 Task: Select a due date automation when advanced on, 2 days before a card is due add dates due in more than 1 working days at 11:00 AM.
Action: Mouse moved to (956, 74)
Screenshot: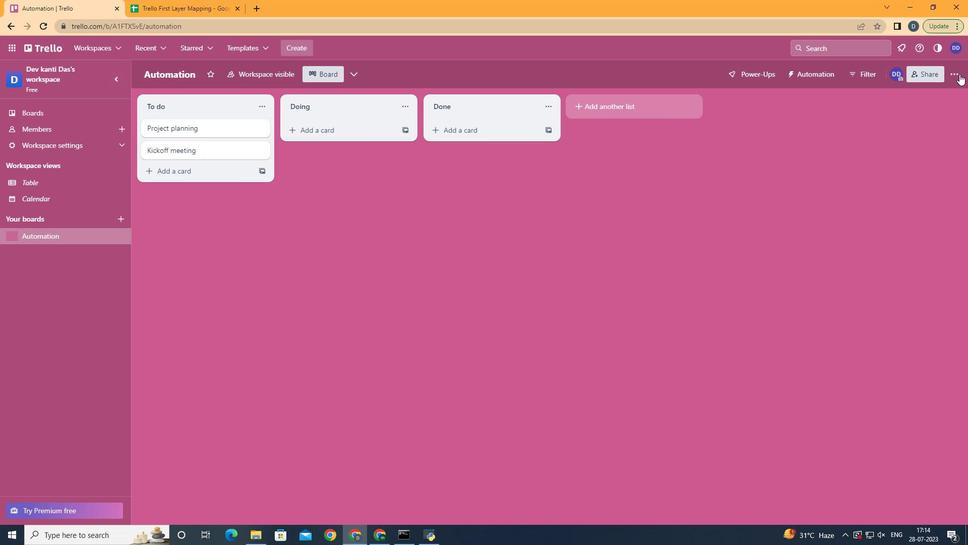 
Action: Mouse pressed left at (956, 74)
Screenshot: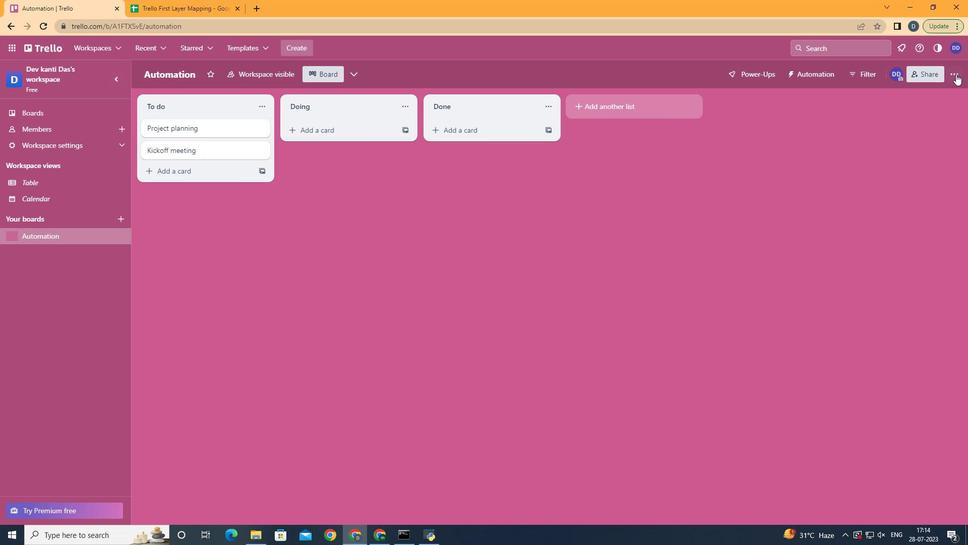 
Action: Mouse moved to (884, 204)
Screenshot: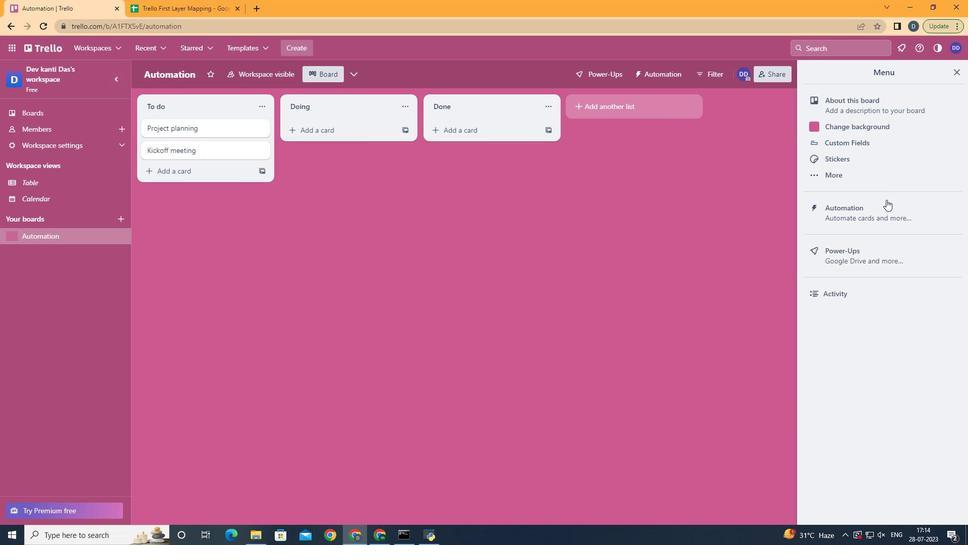 
Action: Mouse pressed left at (884, 204)
Screenshot: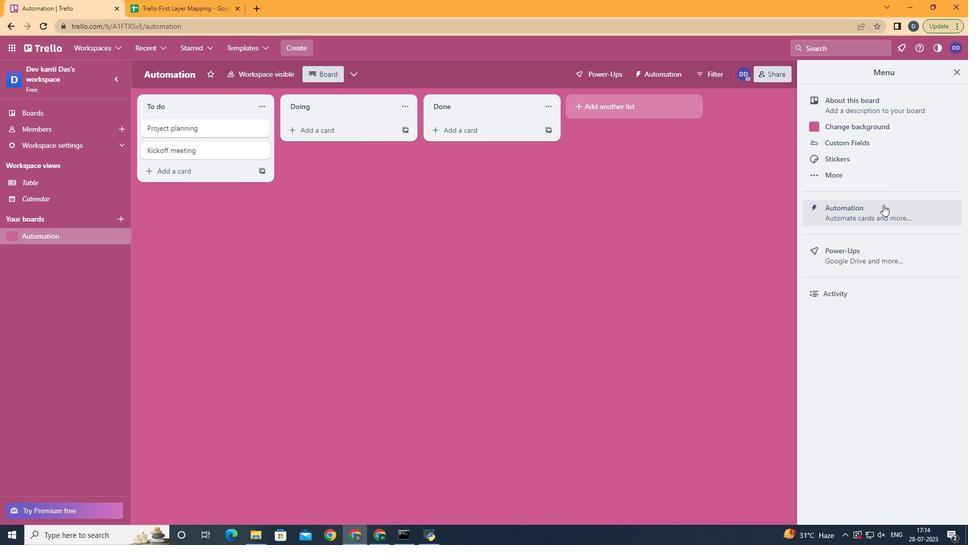 
Action: Mouse moved to (198, 202)
Screenshot: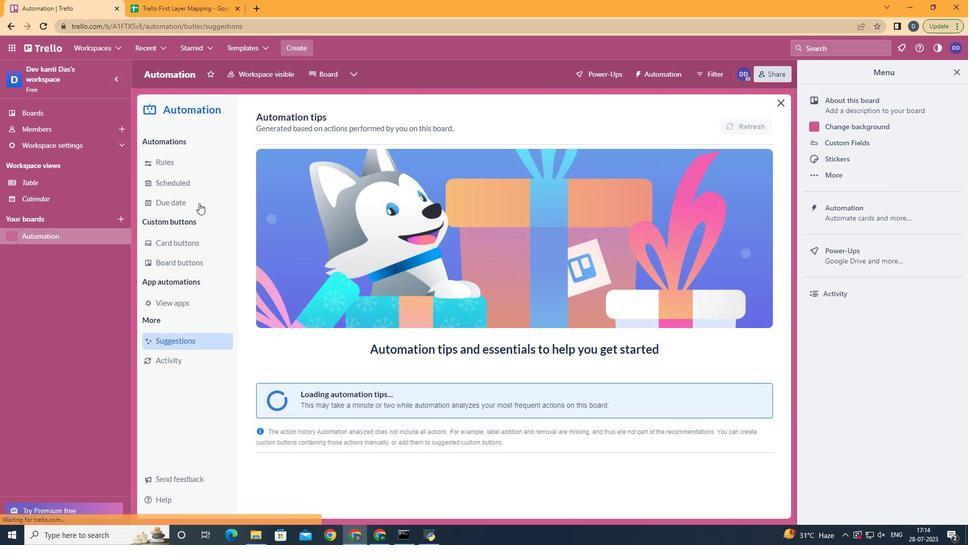 
Action: Mouse pressed left at (198, 202)
Screenshot: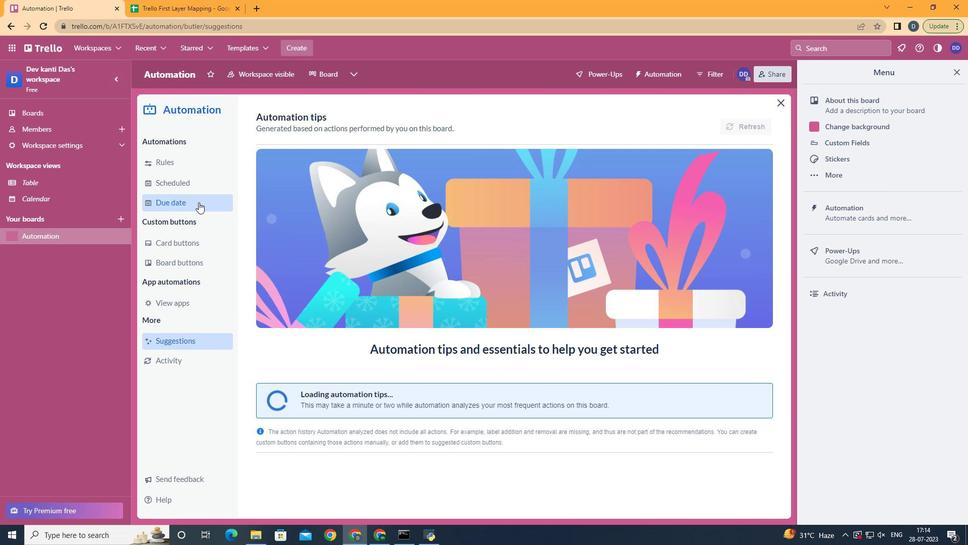 
Action: Mouse moved to (735, 123)
Screenshot: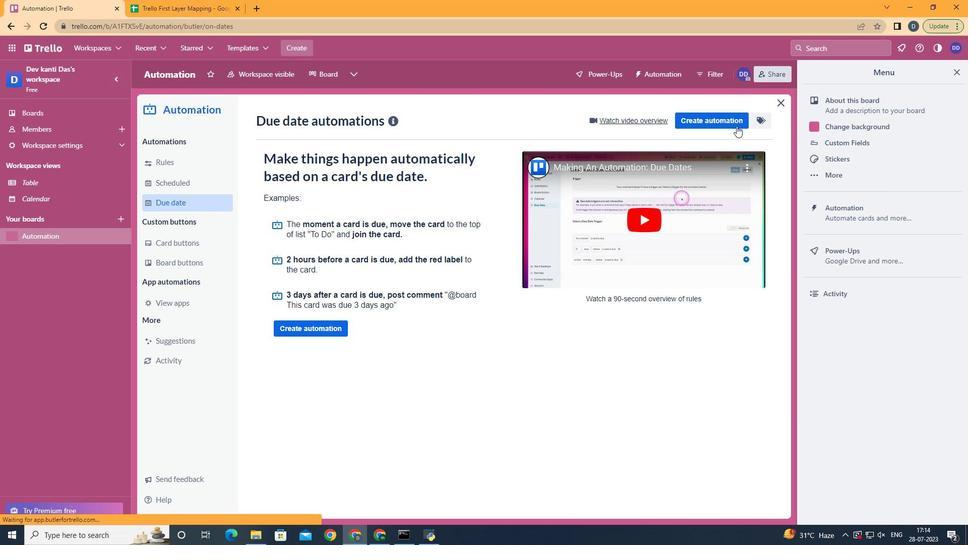 
Action: Mouse pressed left at (735, 123)
Screenshot: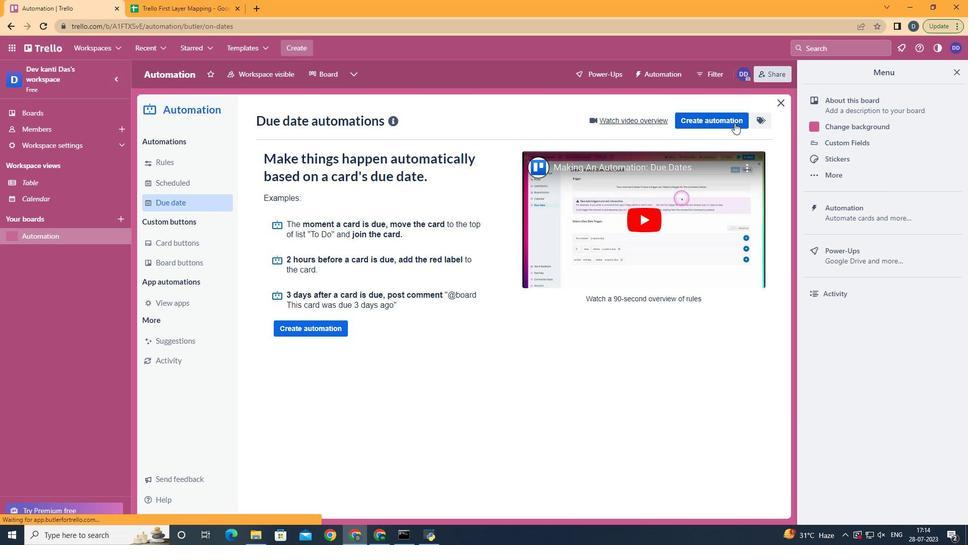 
Action: Mouse moved to (483, 216)
Screenshot: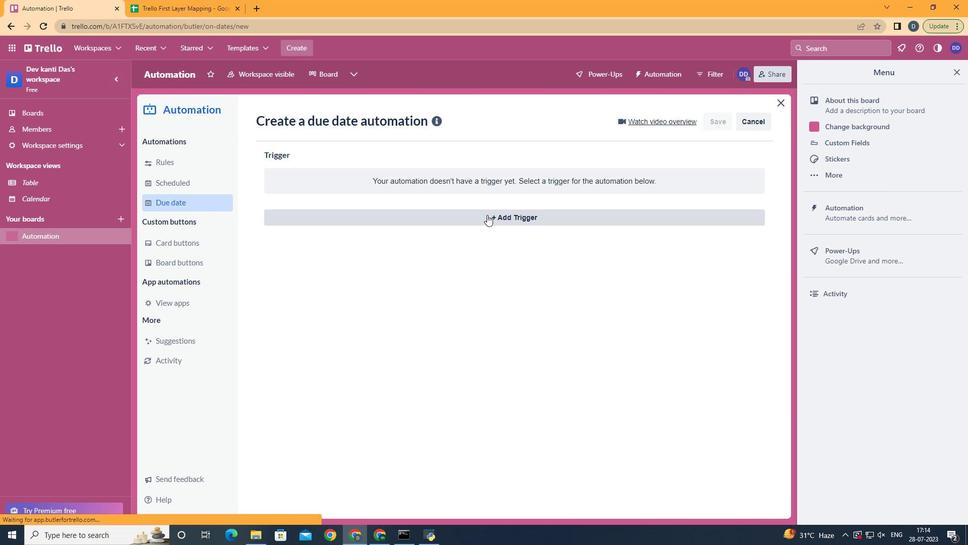 
Action: Mouse pressed left at (483, 216)
Screenshot: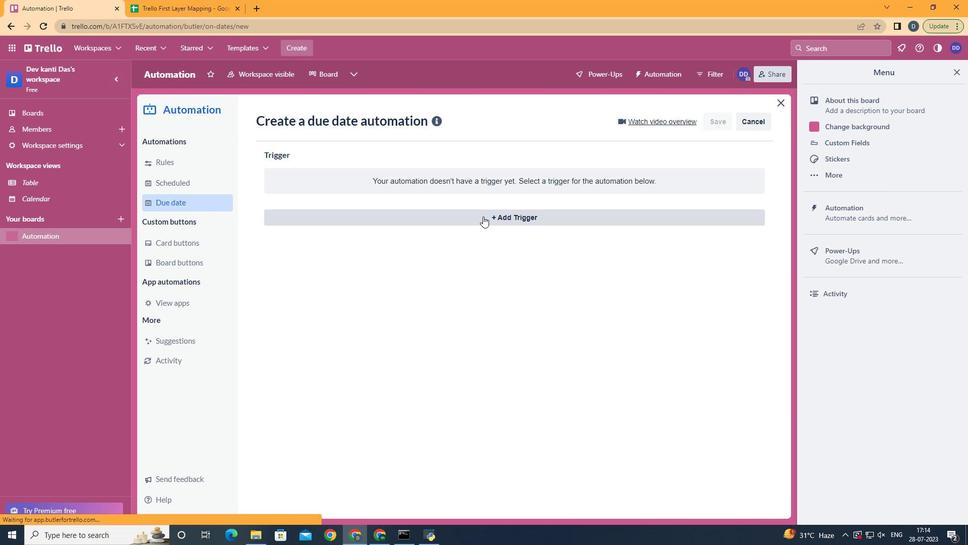 
Action: Mouse moved to (403, 368)
Screenshot: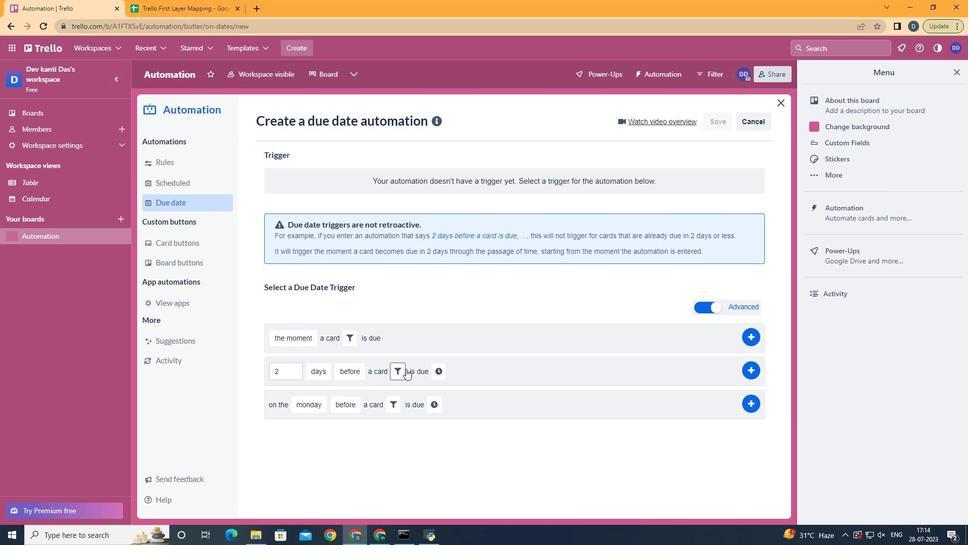 
Action: Mouse pressed left at (403, 368)
Screenshot: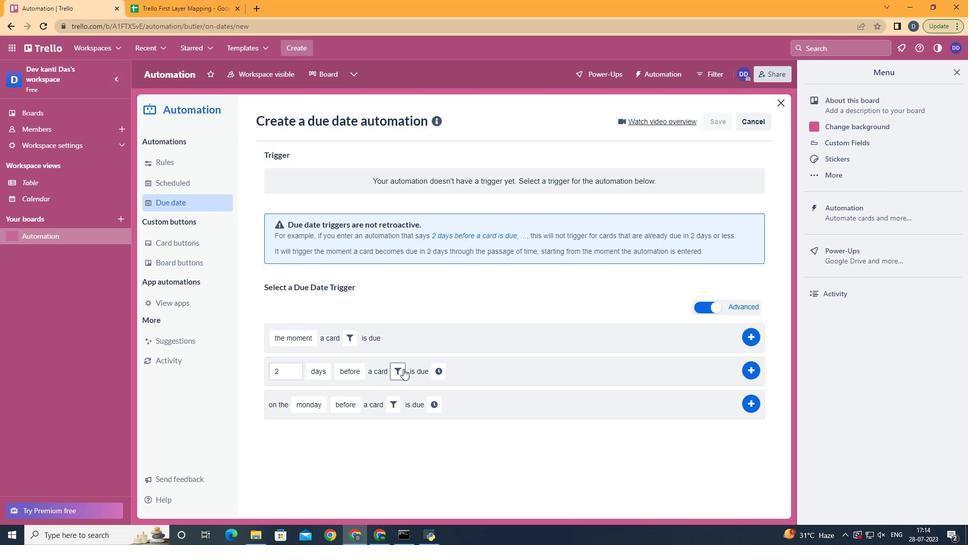 
Action: Mouse moved to (457, 403)
Screenshot: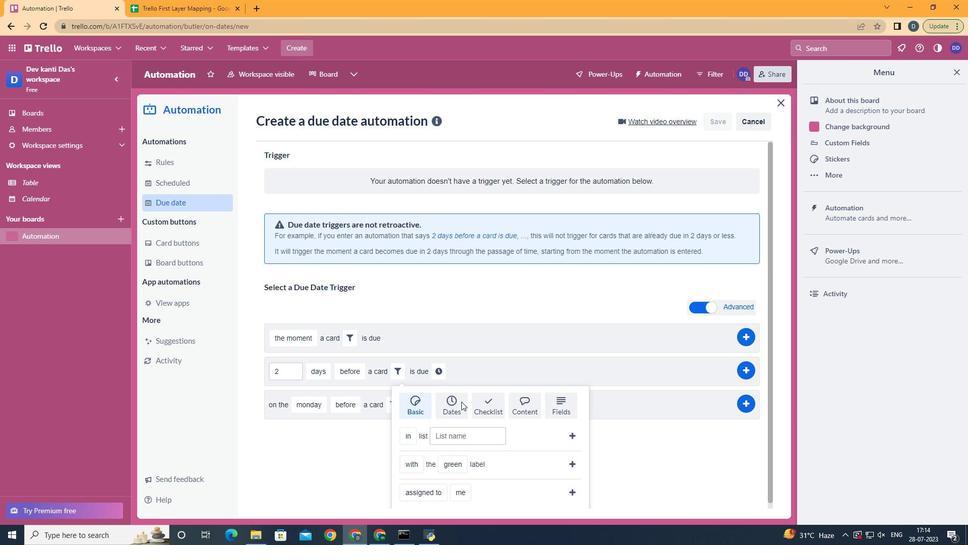 
Action: Mouse pressed left at (457, 403)
Screenshot: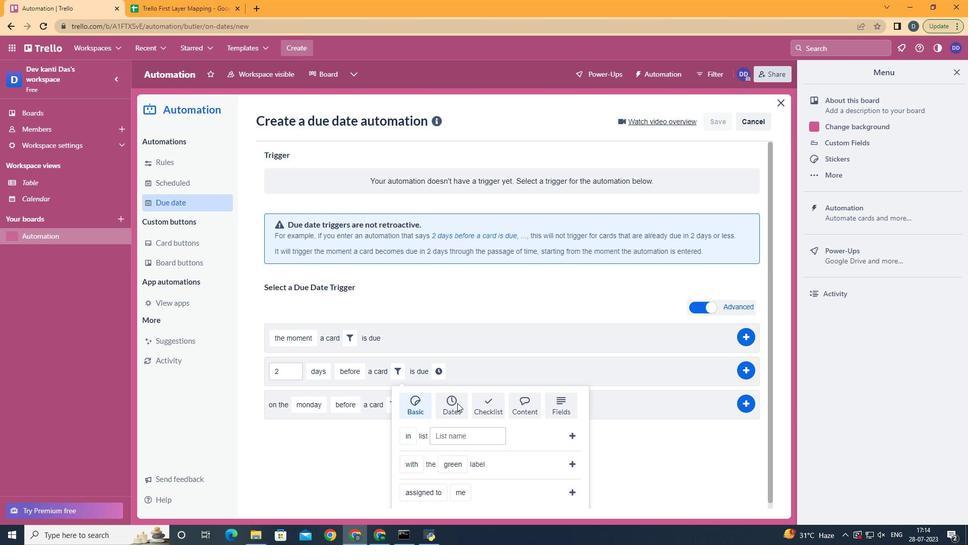
Action: Mouse scrolled (457, 402) with delta (0, 0)
Screenshot: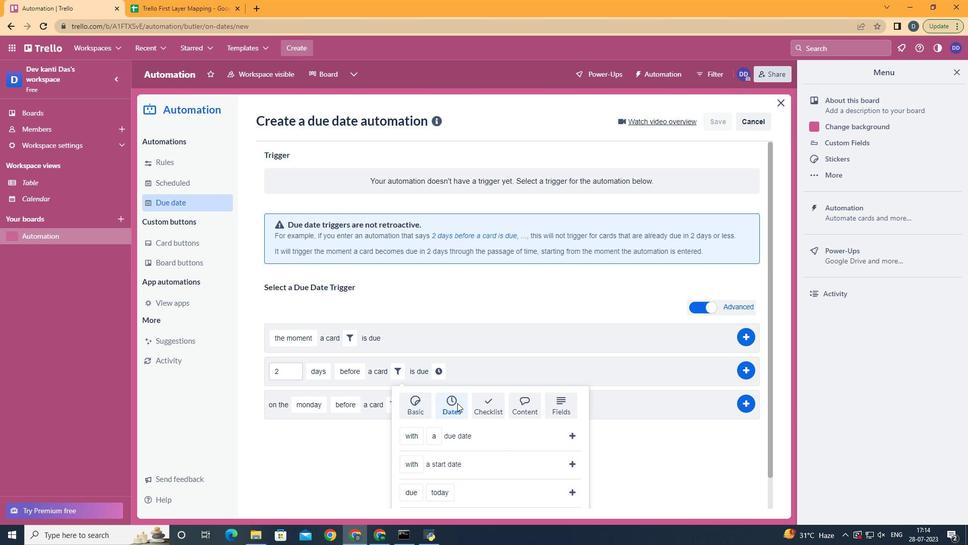 
Action: Mouse scrolled (457, 402) with delta (0, 0)
Screenshot: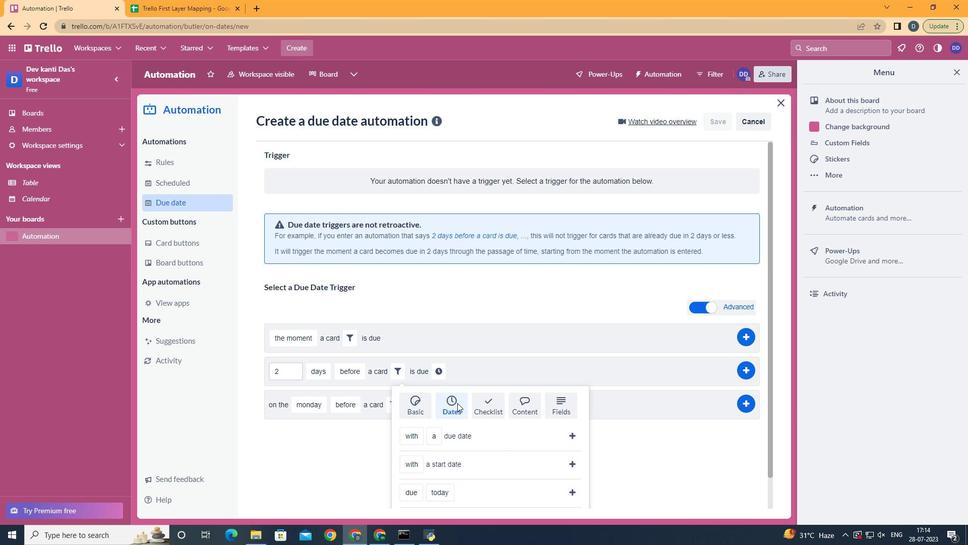
Action: Mouse scrolled (457, 402) with delta (0, 0)
Screenshot: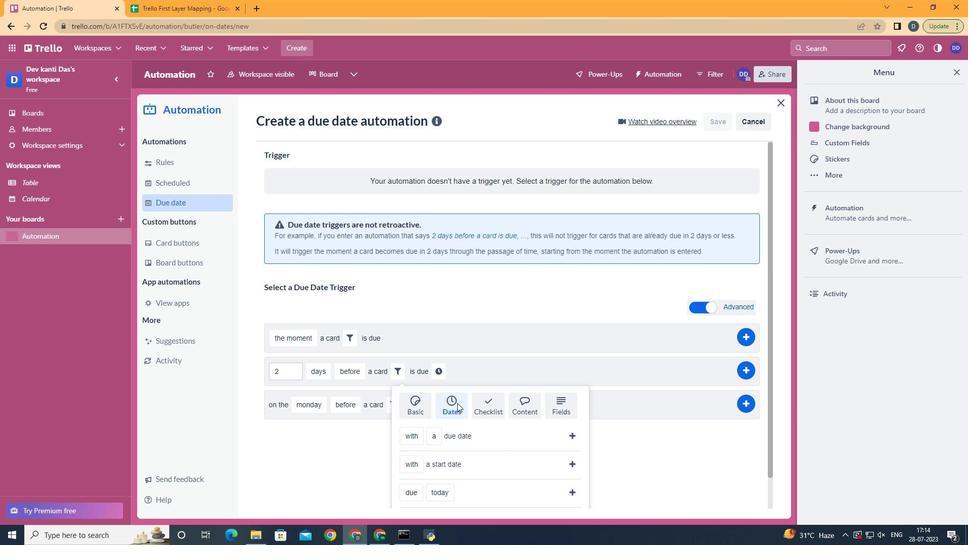 
Action: Mouse scrolled (457, 402) with delta (0, 0)
Screenshot: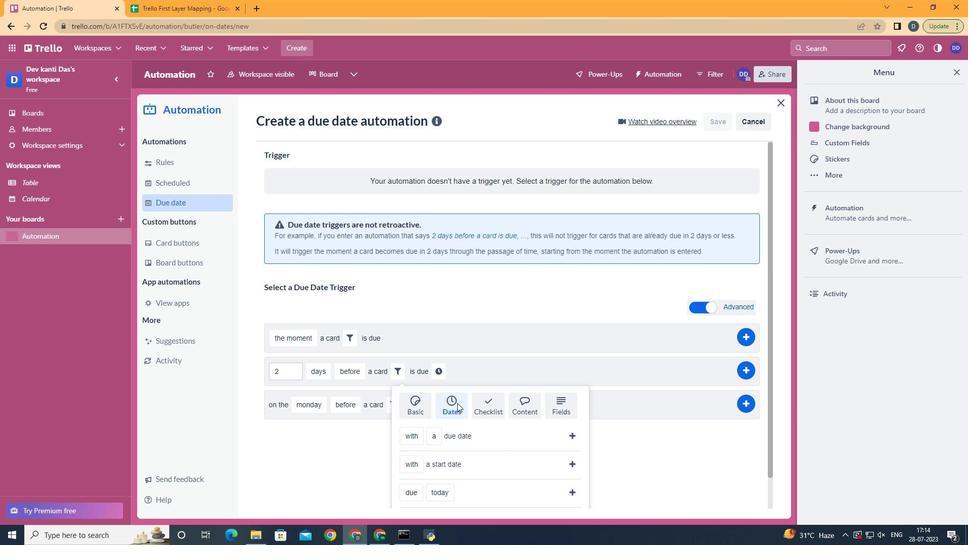 
Action: Mouse scrolled (457, 402) with delta (0, 0)
Screenshot: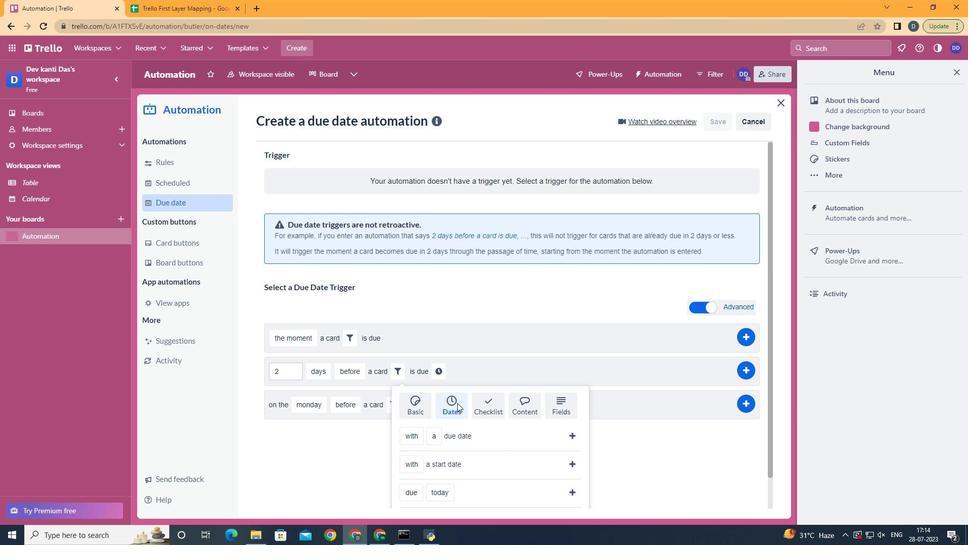 
Action: Mouse moved to (424, 451)
Screenshot: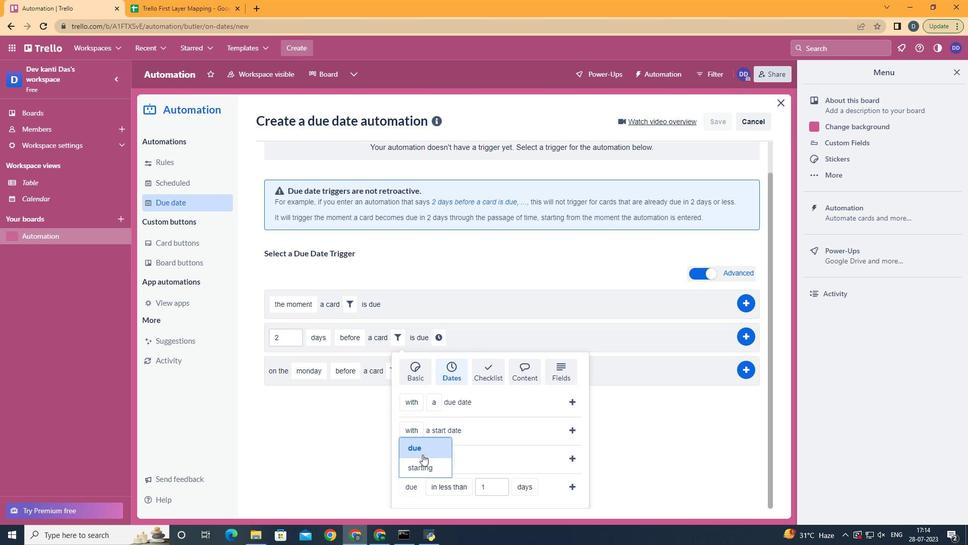 
Action: Mouse pressed left at (424, 451)
Screenshot: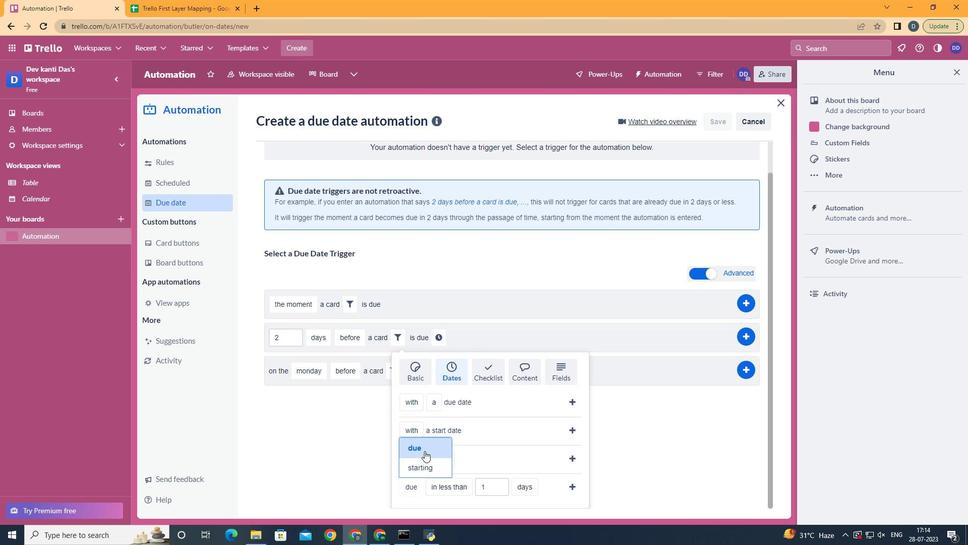 
Action: Mouse moved to (468, 424)
Screenshot: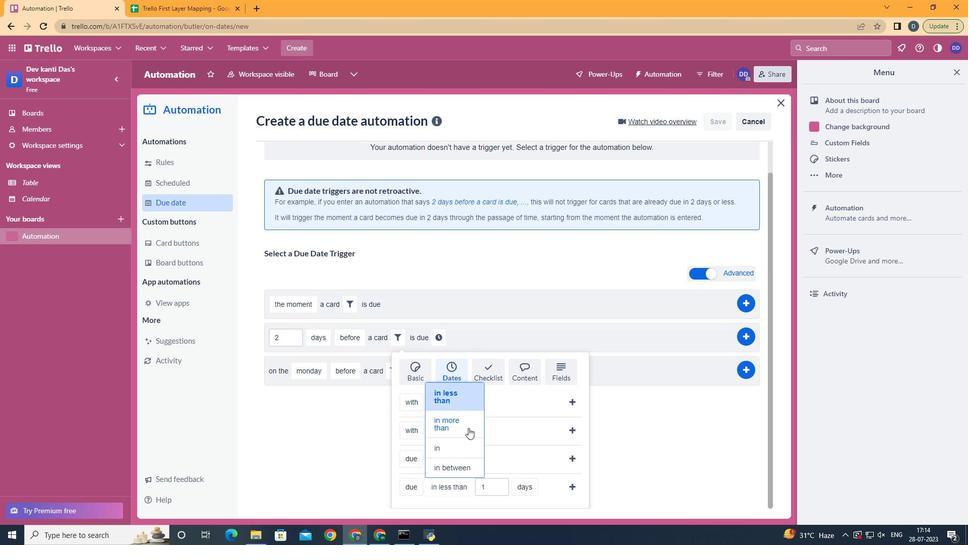 
Action: Mouse pressed left at (468, 424)
Screenshot: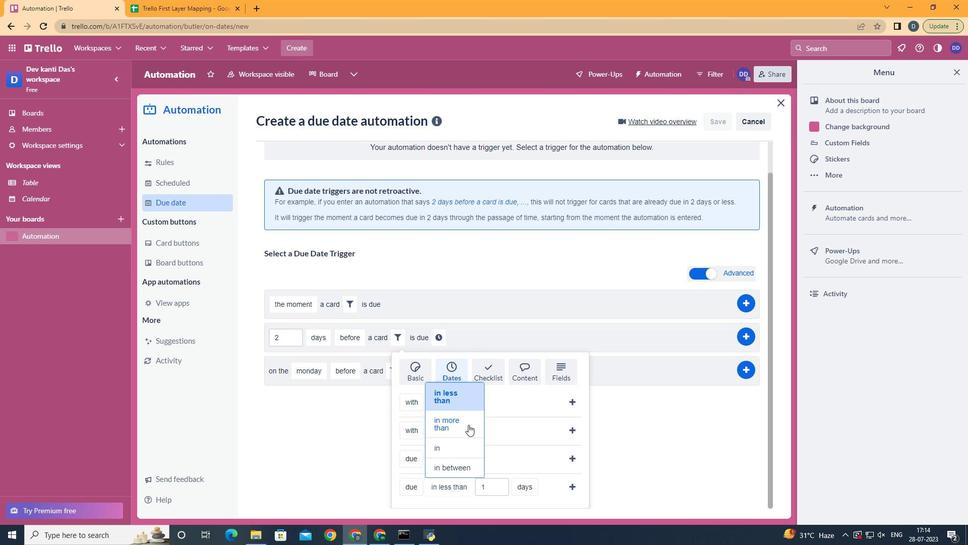 
Action: Mouse moved to (544, 471)
Screenshot: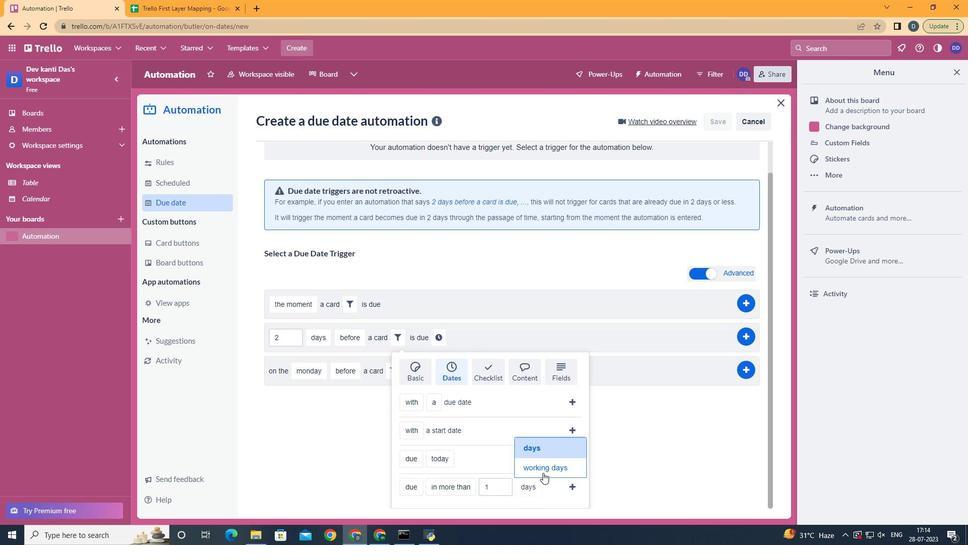 
Action: Mouse pressed left at (544, 471)
Screenshot: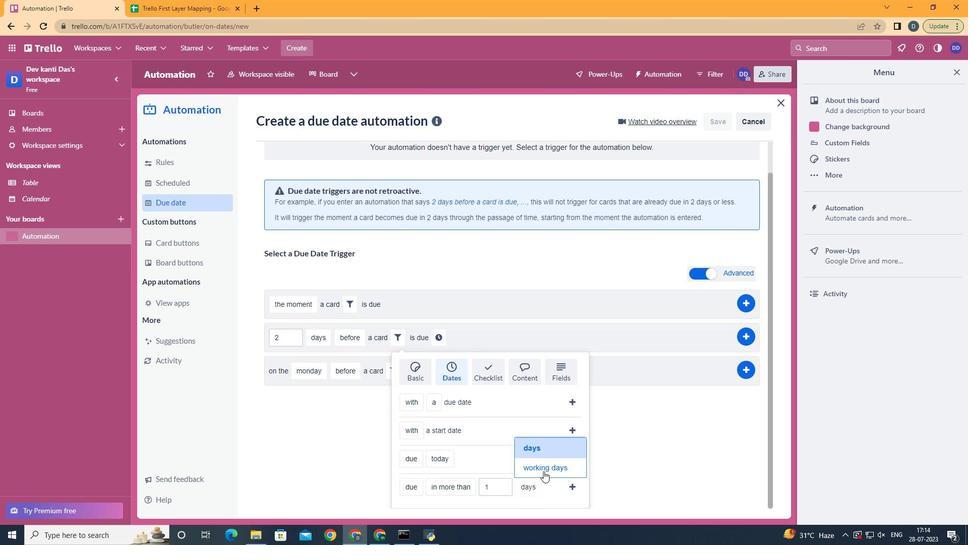 
Action: Mouse moved to (590, 486)
Screenshot: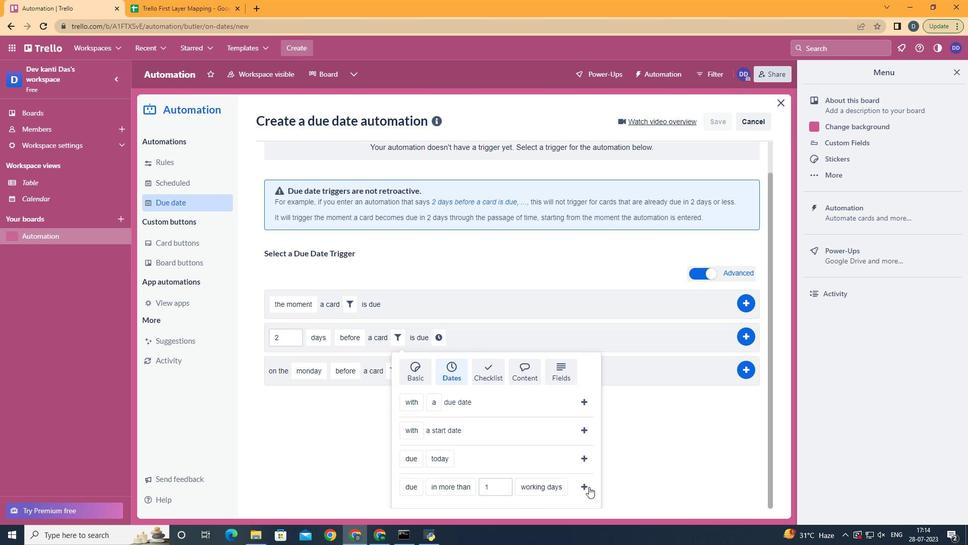
Action: Mouse pressed left at (590, 486)
Screenshot: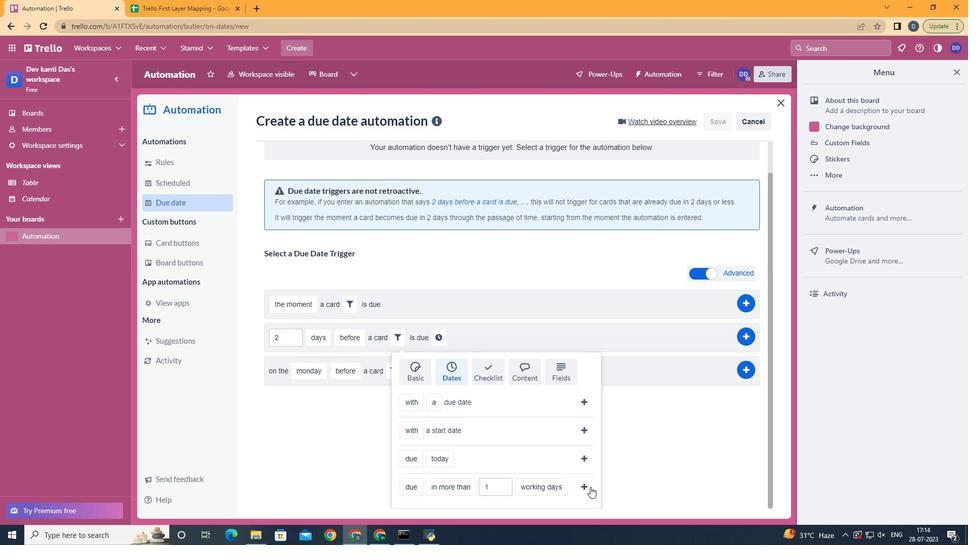 
Action: Mouse moved to (568, 379)
Screenshot: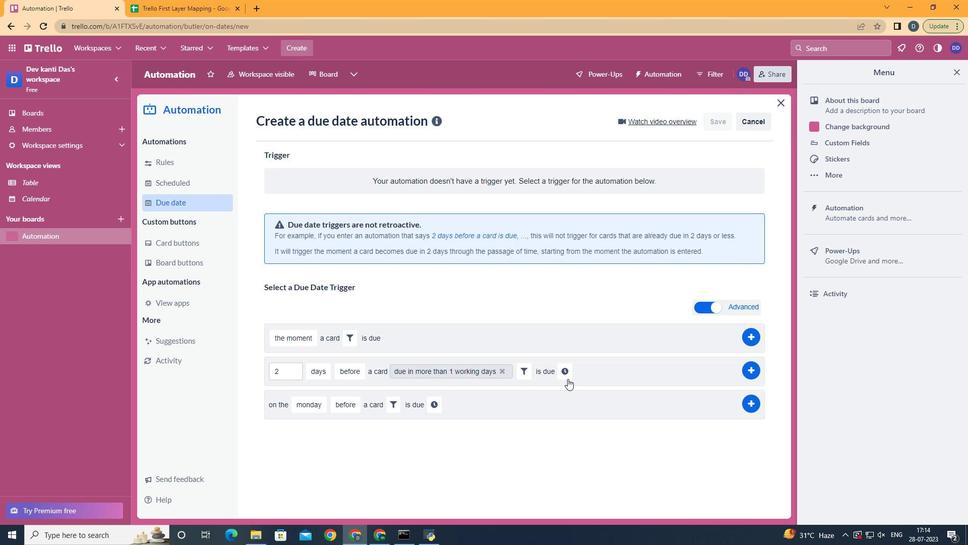 
Action: Mouse pressed left at (568, 379)
Screenshot: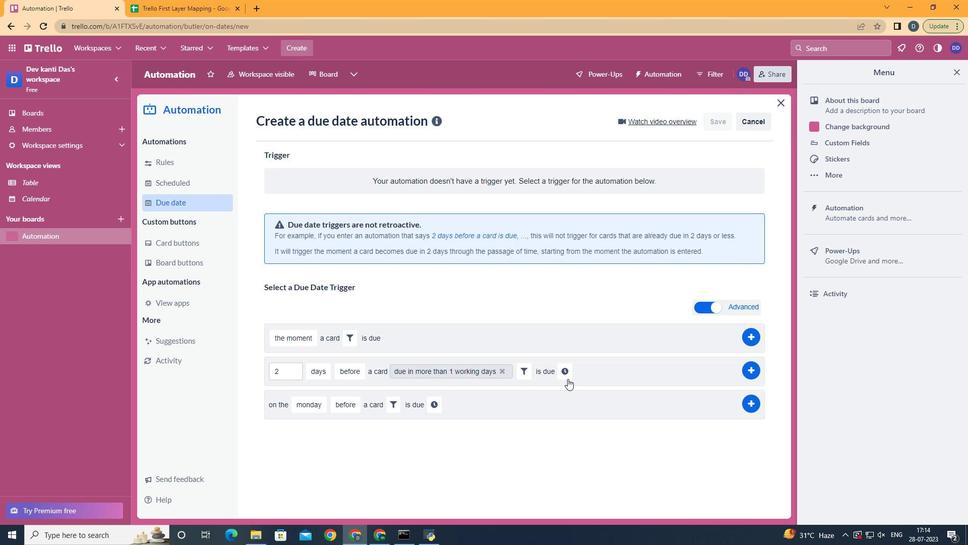 
Action: Mouse moved to (578, 374)
Screenshot: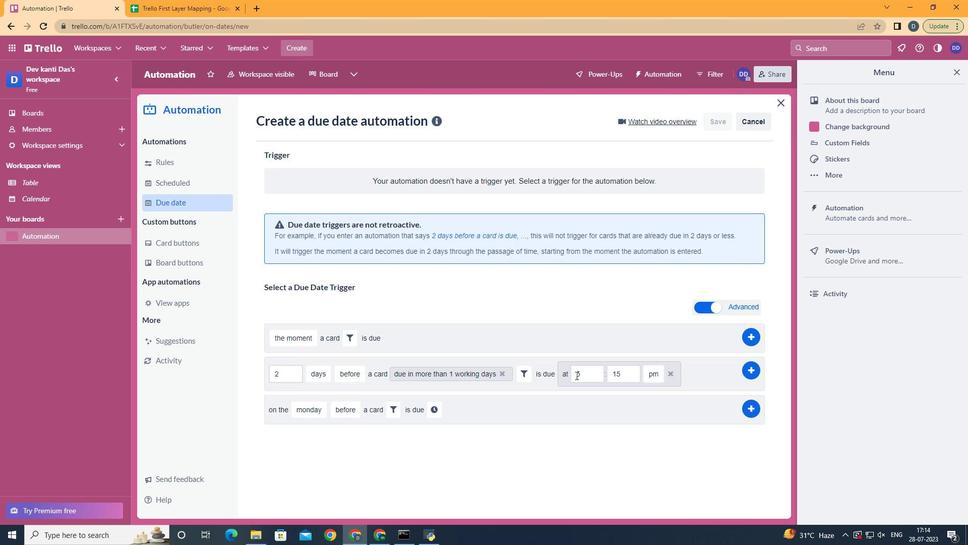 
Action: Mouse pressed left at (578, 374)
Screenshot: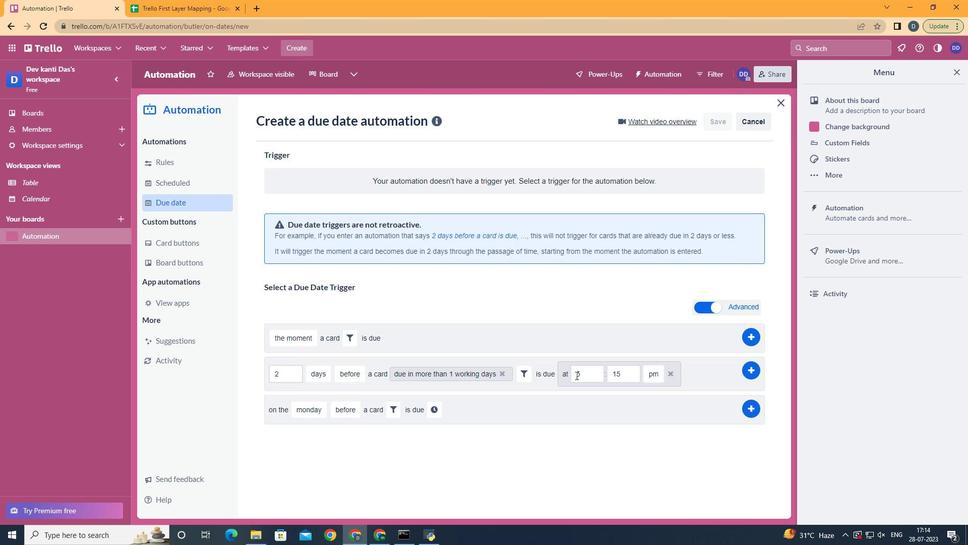 
Action: Mouse moved to (583, 373)
Screenshot: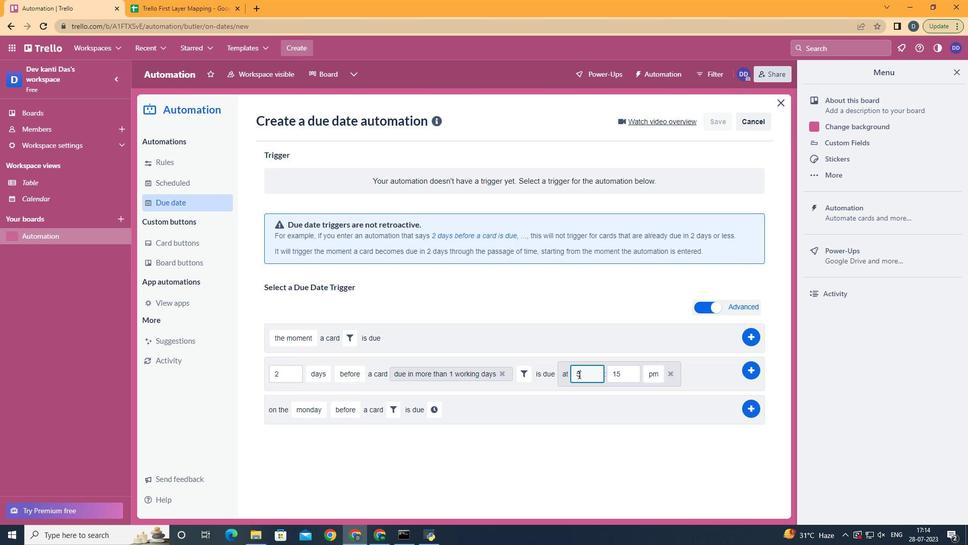 
Action: Key pressed <Key.backspace>11
Screenshot: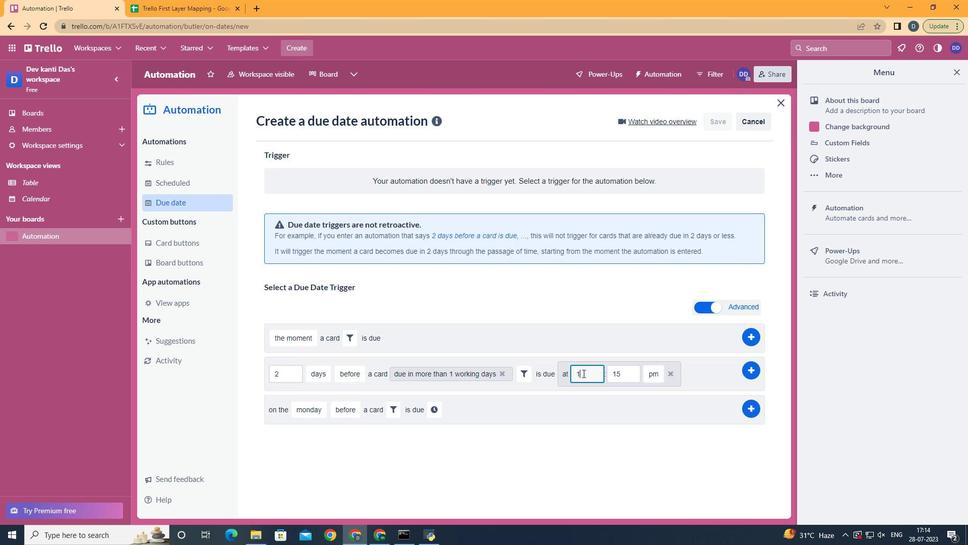 
Action: Mouse moved to (618, 371)
Screenshot: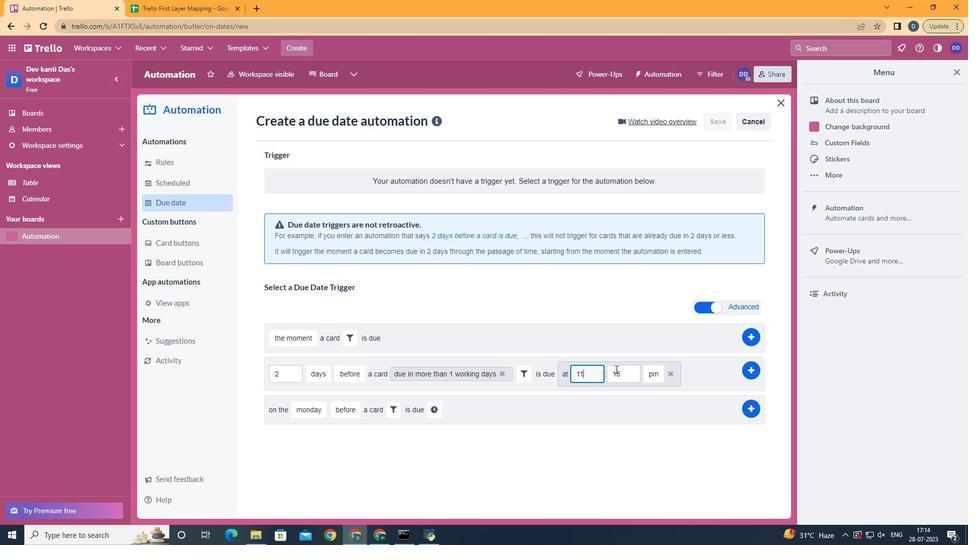 
Action: Mouse pressed left at (618, 371)
Screenshot: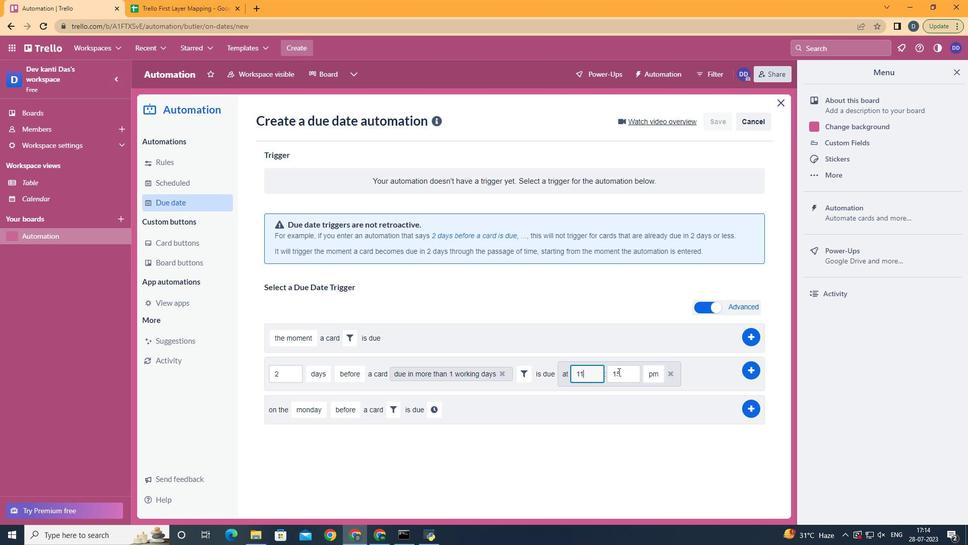 
Action: Mouse moved to (619, 373)
Screenshot: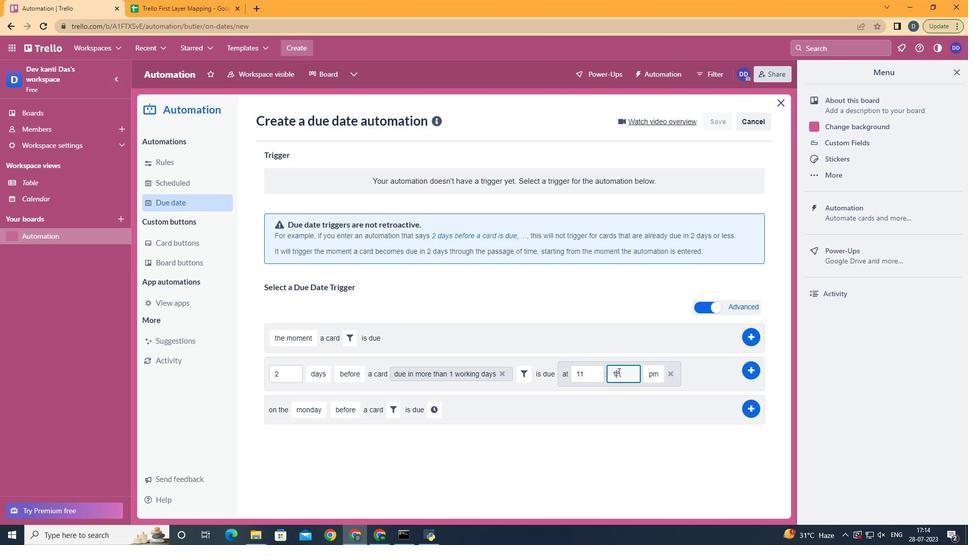 
Action: Key pressed <Key.backspace><Key.delete>00
Screenshot: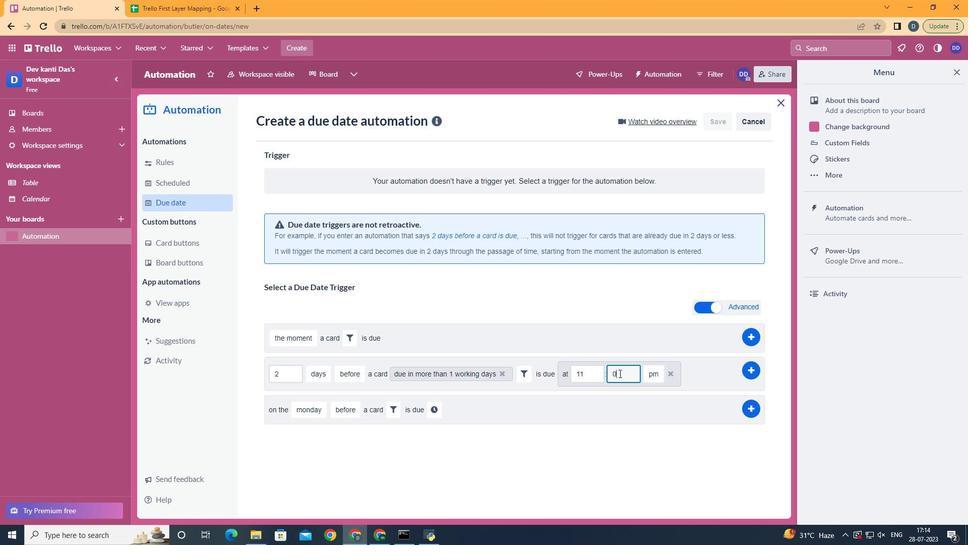 
Action: Mouse moved to (658, 393)
Screenshot: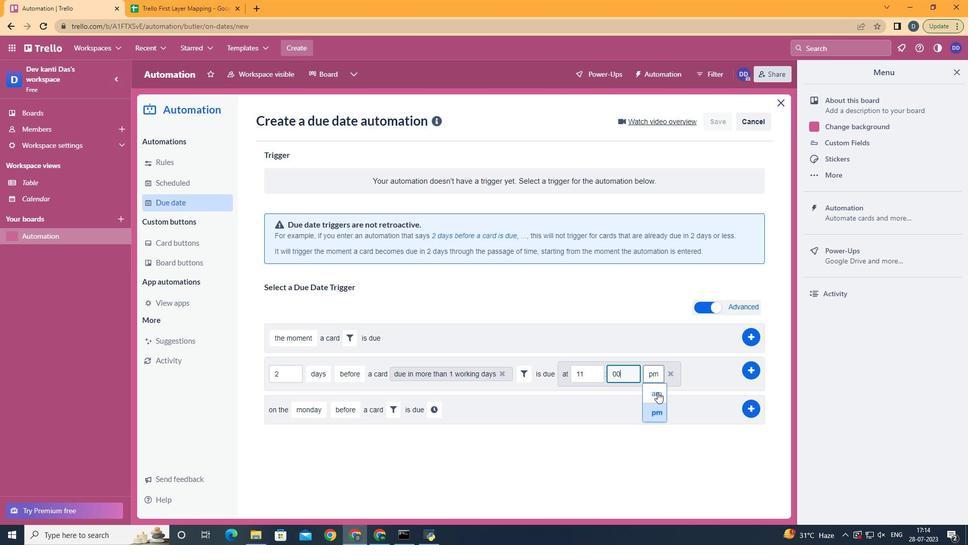 
Action: Mouse pressed left at (658, 393)
Screenshot: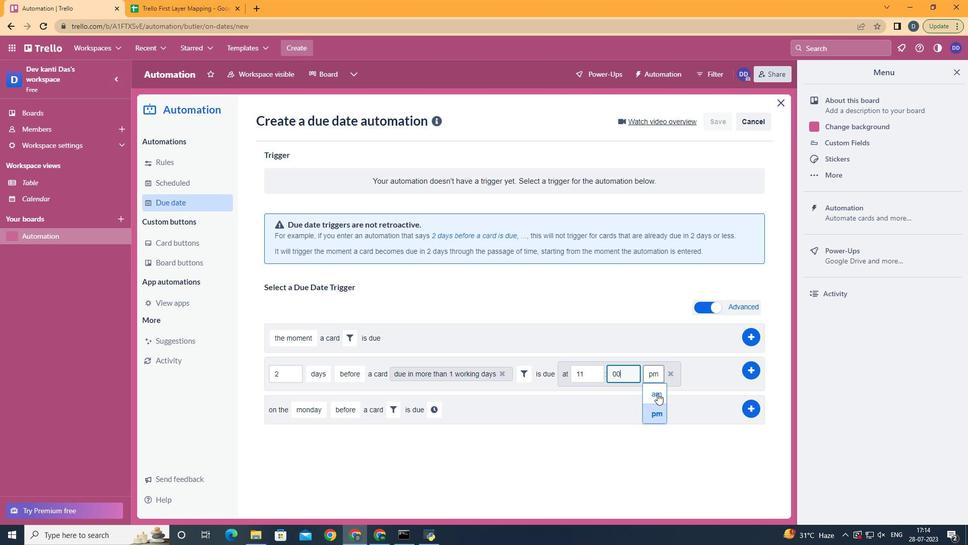 
